 Task: Create List Mergers and Acquisitions in Board Product Prototype Development and Testing to Workspace Content Creation
Action: Mouse moved to (110, 406)
Screenshot: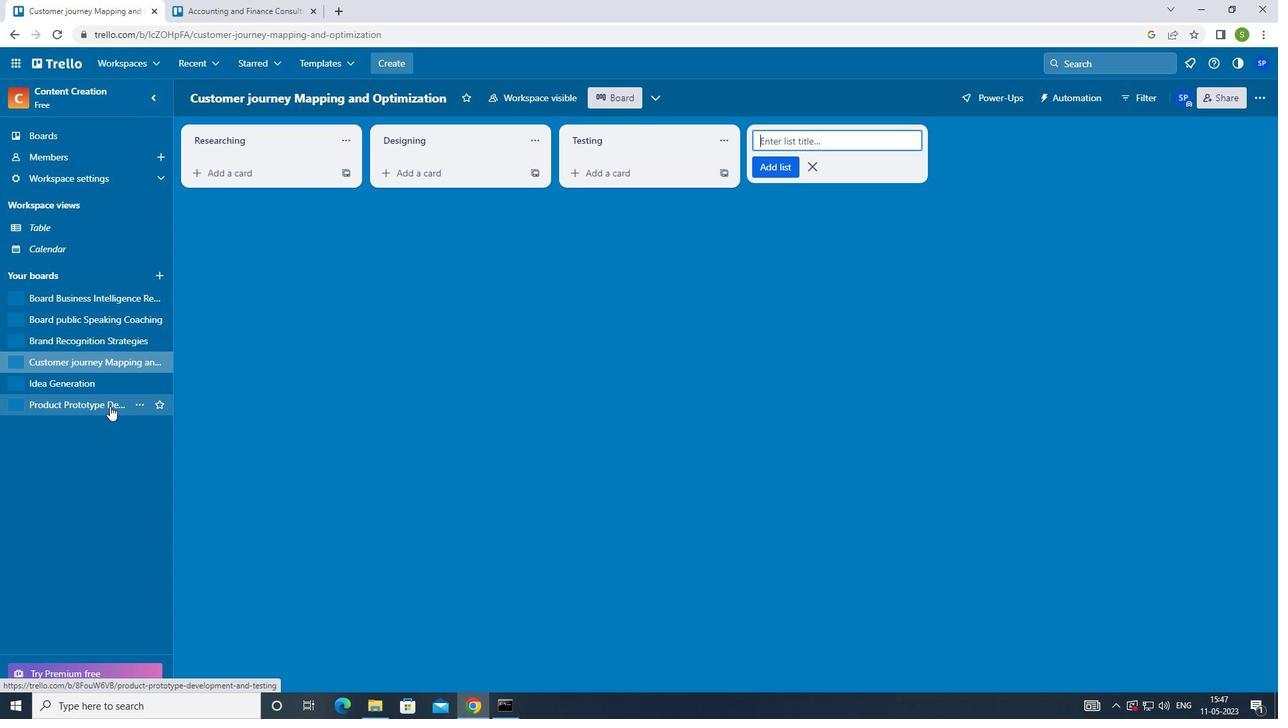 
Action: Mouse pressed left at (110, 406)
Screenshot: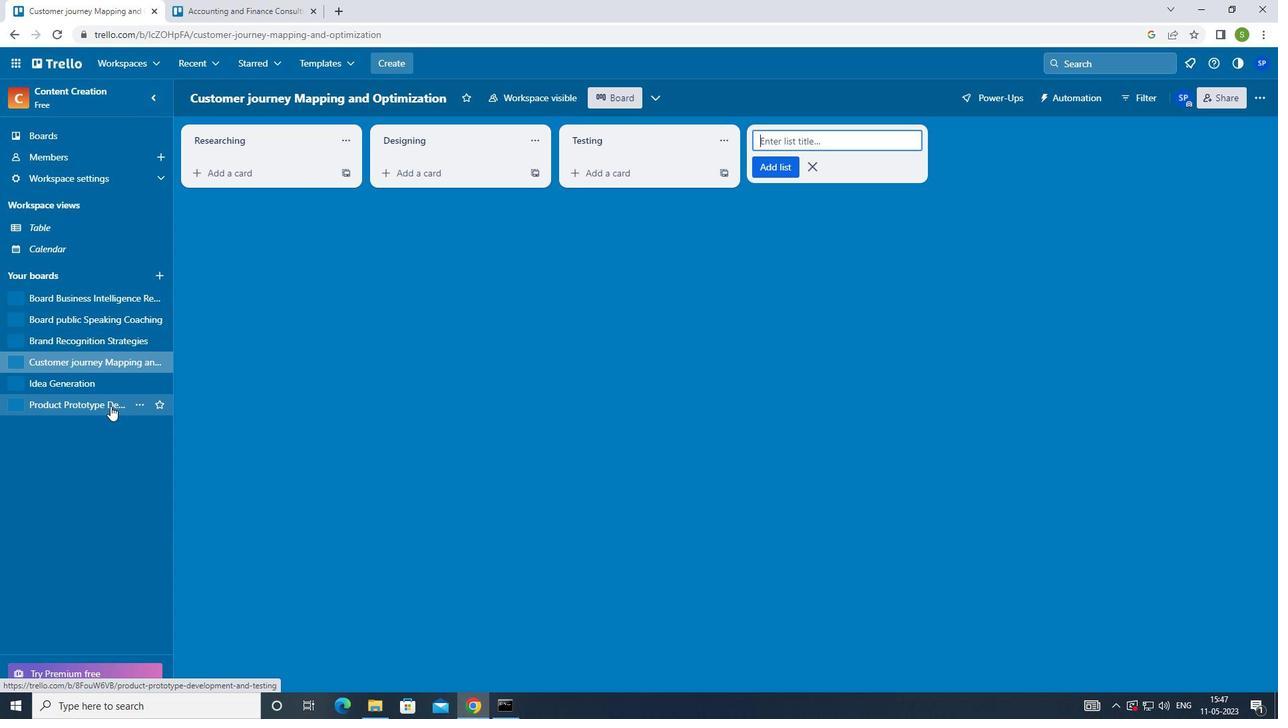 
Action: Mouse moved to (679, 133)
Screenshot: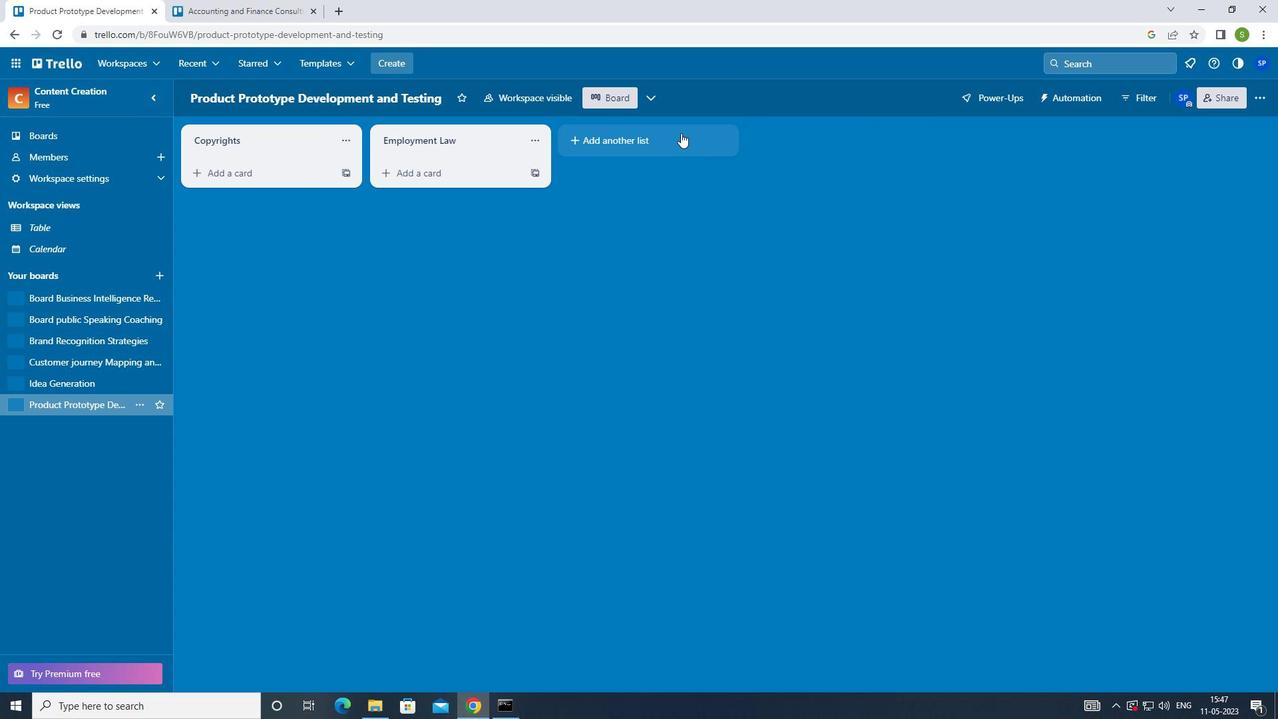 
Action: Mouse pressed left at (679, 133)
Screenshot: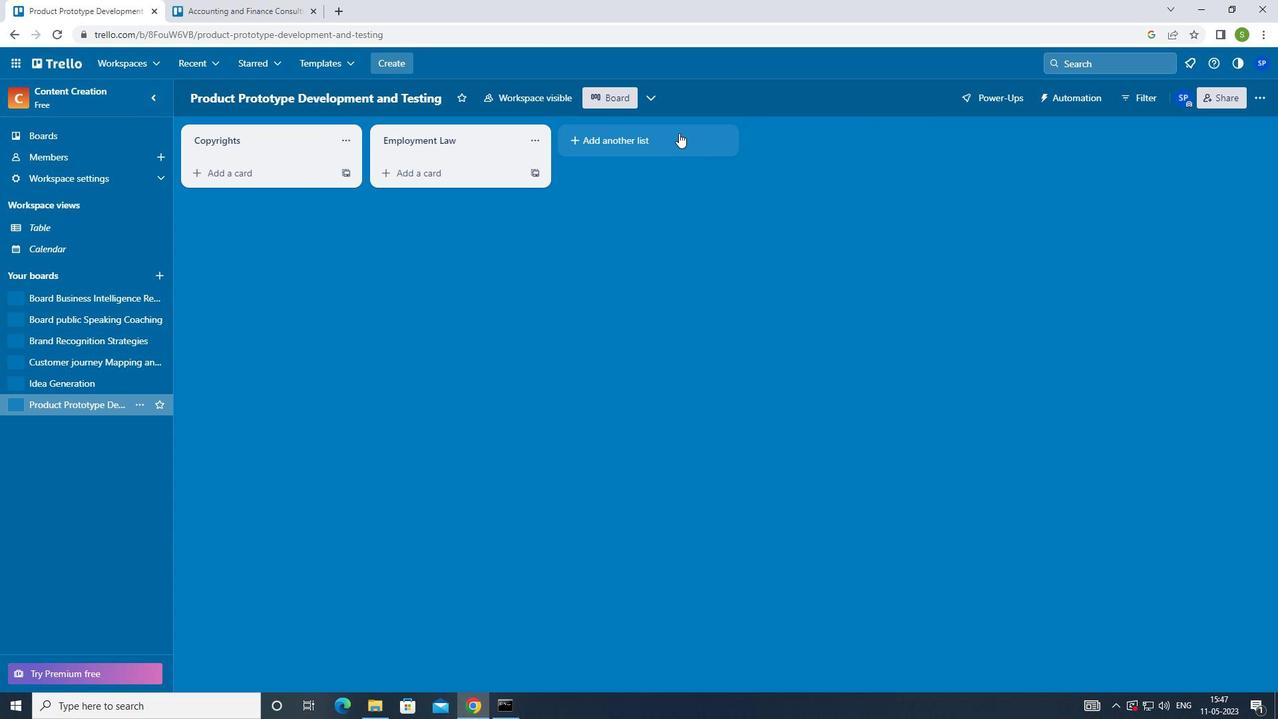 
Action: Mouse moved to (616, 324)
Screenshot: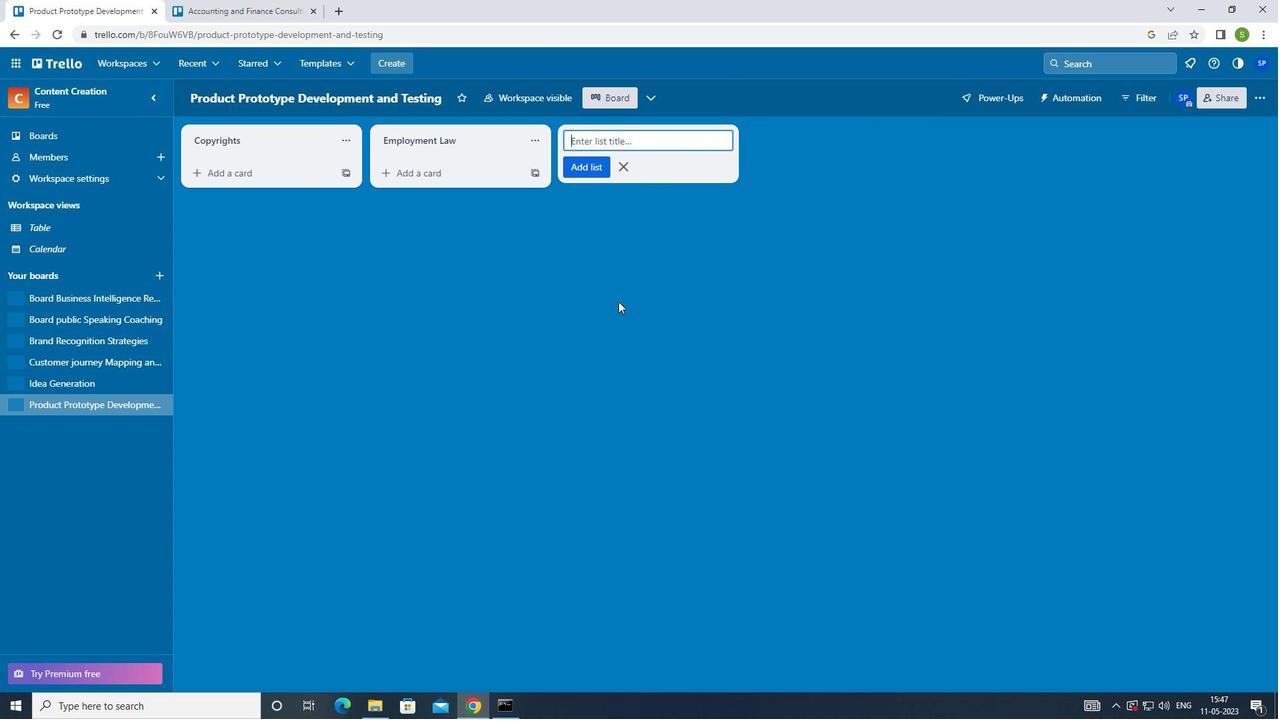 
Action: Key pressed <Key.shift_r>Mergers<Key.space>and<Key.space>
Screenshot: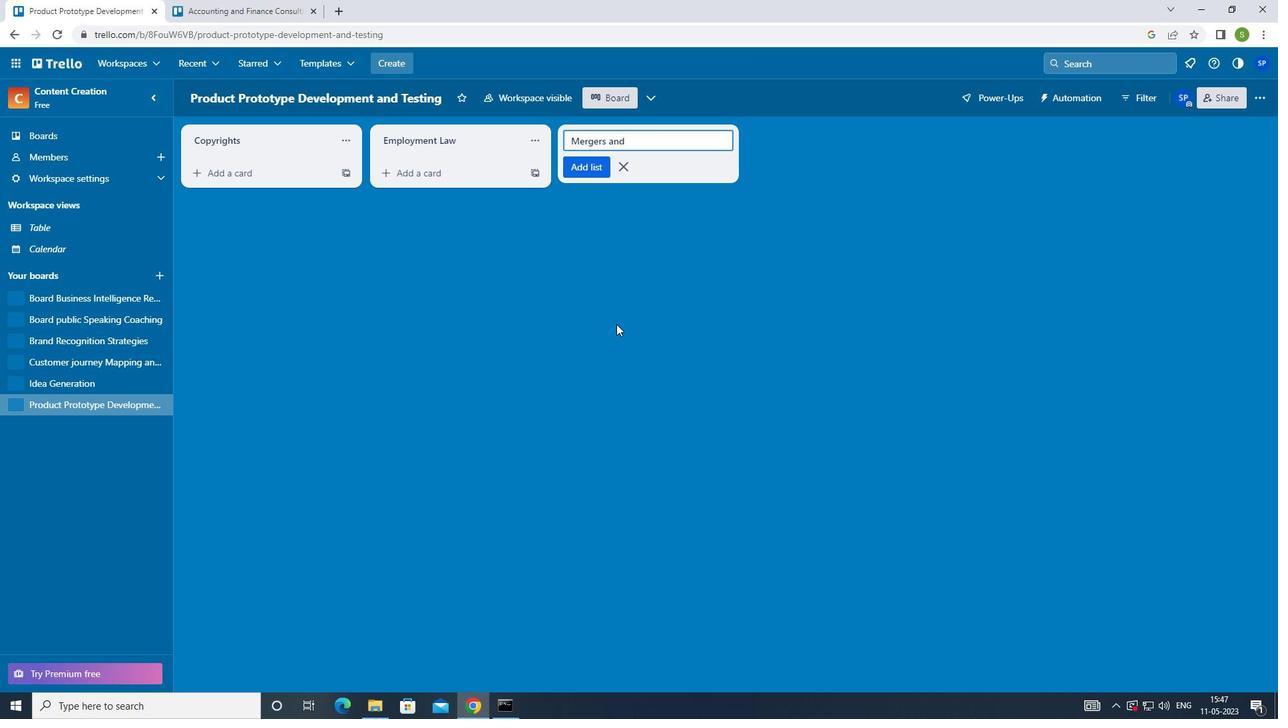 
Action: Mouse moved to (690, 342)
Screenshot: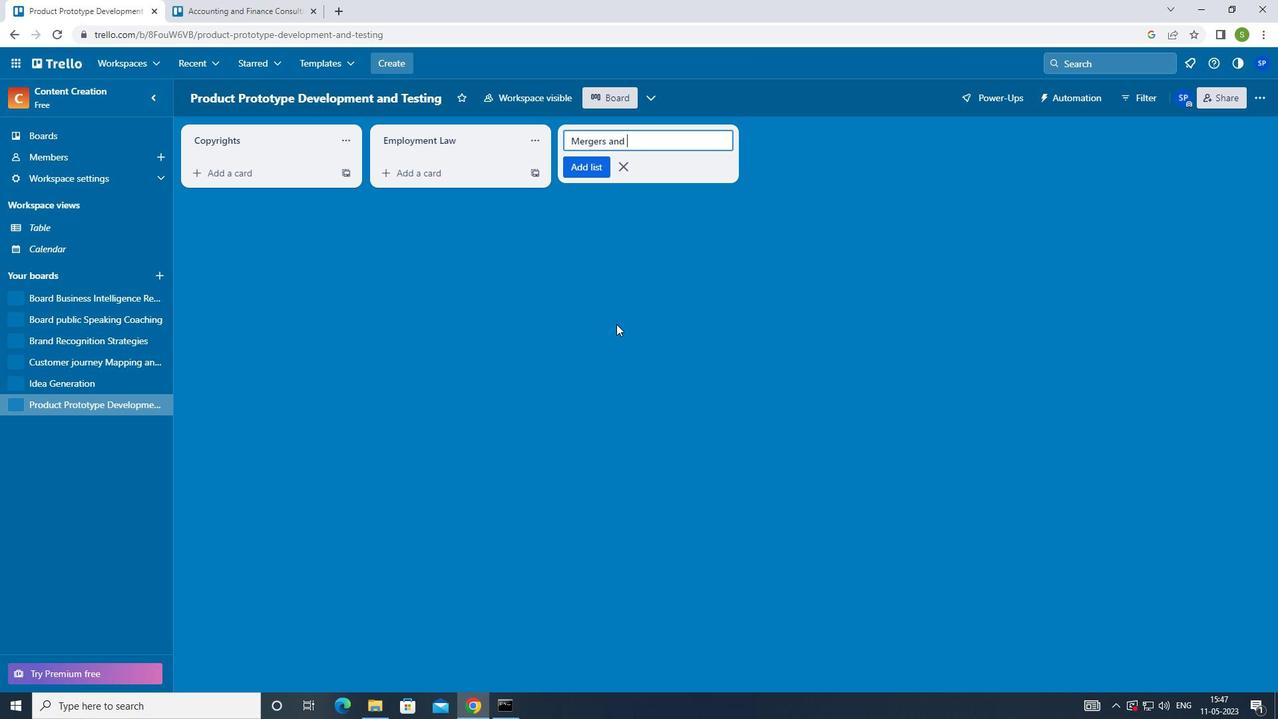 
Action: Key pressed <Key.shift>ACQUISITIONS<Key.enter><Key.f8>
Screenshot: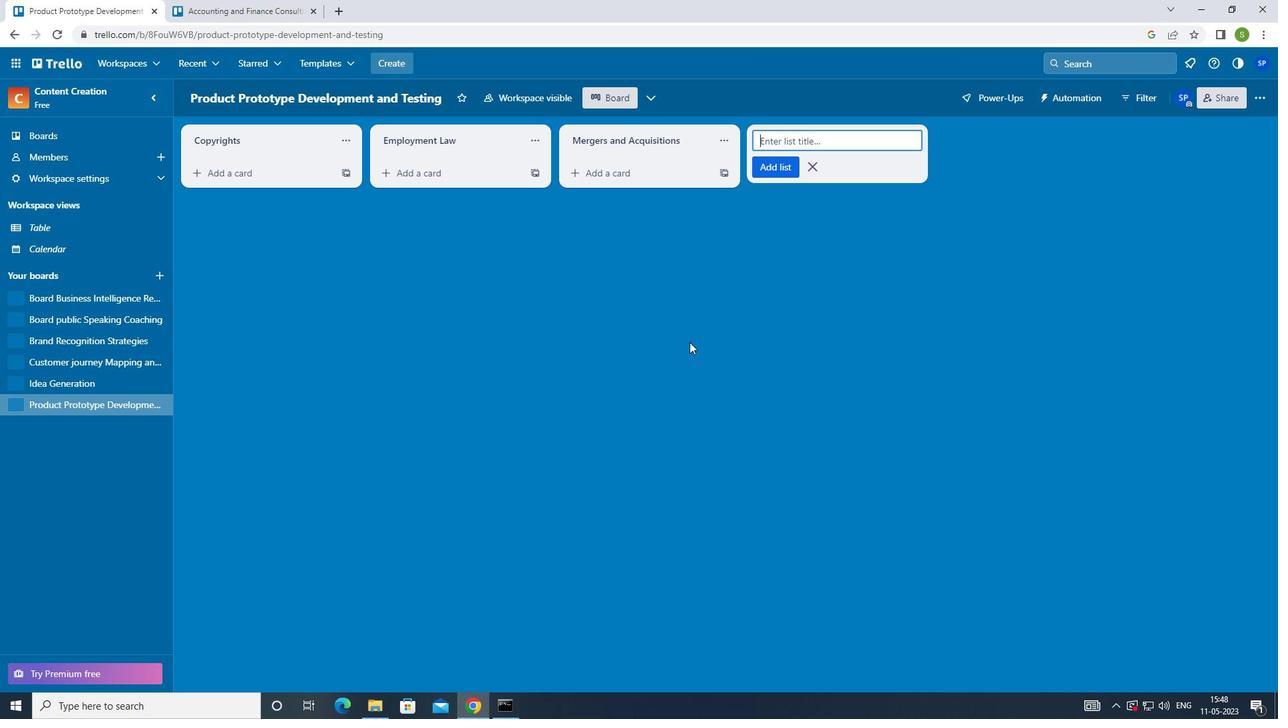 
